 Task: Assign Person0000000117 as Project Lead of Scrum Project Project0000000059 in Jira. Assign Person0000000119 as Project Lead of Scrum Project Project0000000060 in Jira. Create Issue Issue0000000291 in Backlog  in Scrum Project Project0000000059 in Jira. Create Issue Issue0000000292 in Backlog  in Scrum Project Project0000000059 in Jira. Create Issue Issue0000000293 in Backlog  in Scrum Project Project0000000059 in Jira
Action: Mouse moved to (248, 71)
Screenshot: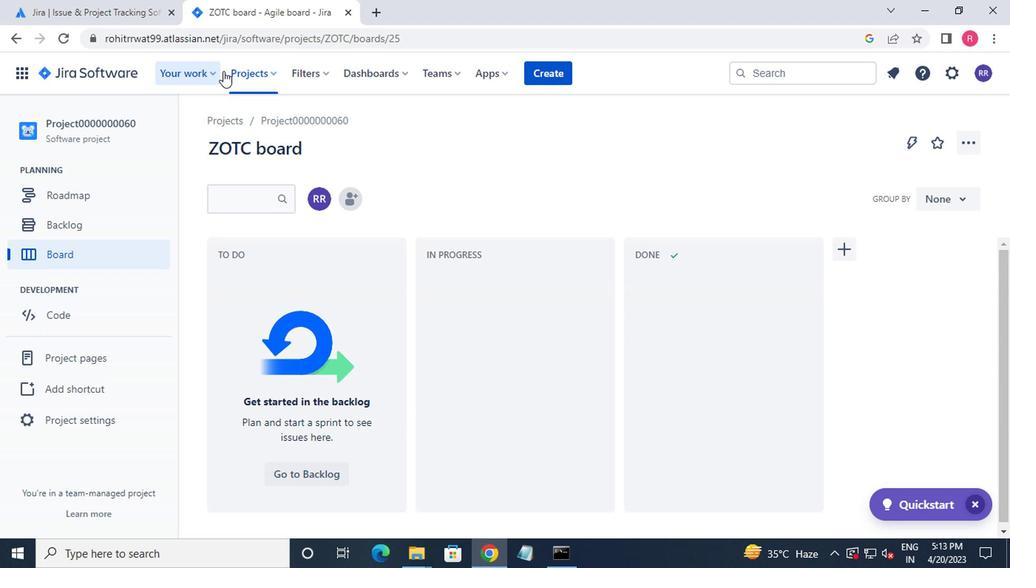 
Action: Mouse pressed left at (248, 71)
Screenshot: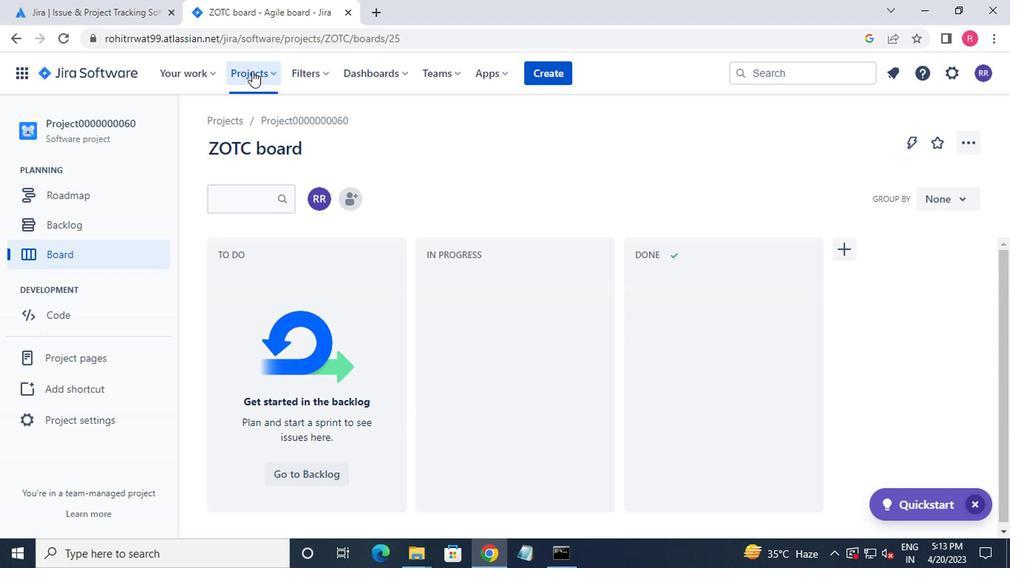 
Action: Mouse moved to (284, 164)
Screenshot: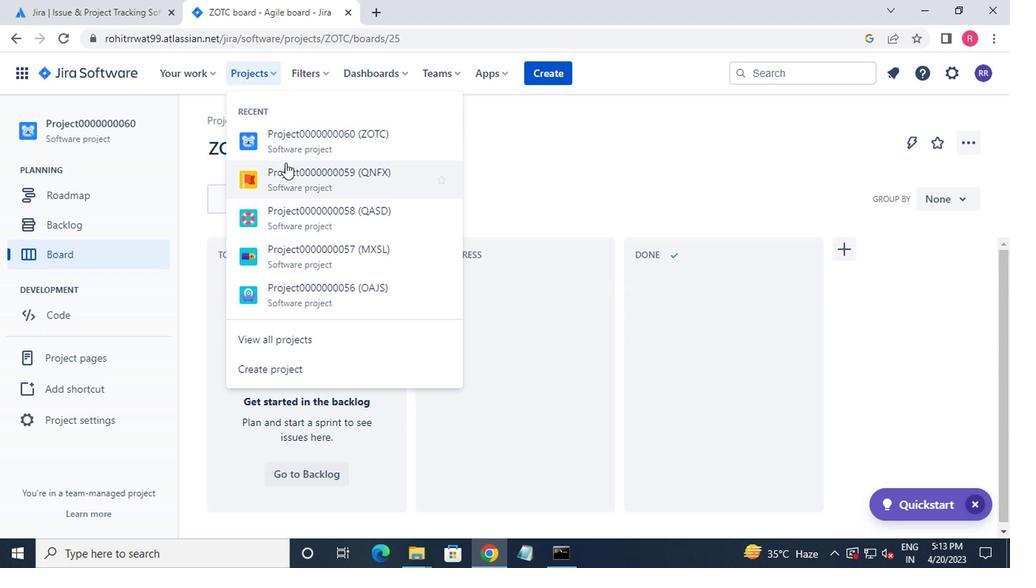 
Action: Mouse pressed left at (284, 164)
Screenshot: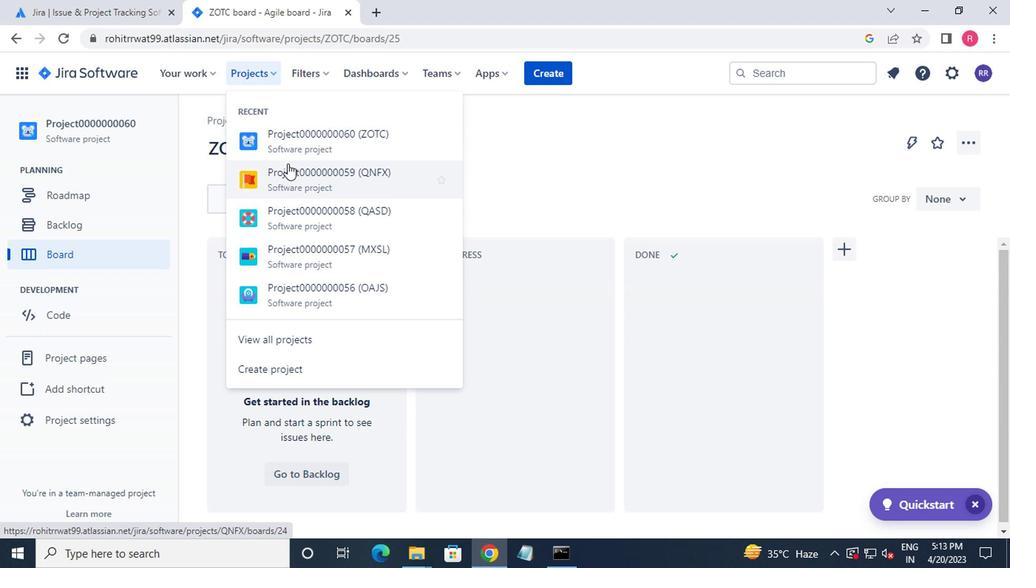 
Action: Mouse moved to (57, 413)
Screenshot: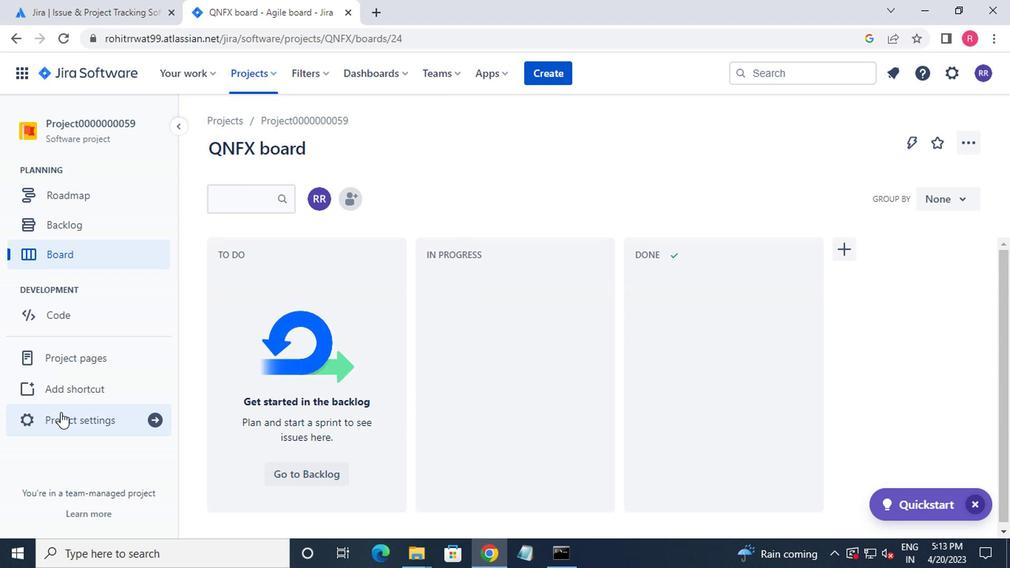 
Action: Mouse pressed left at (57, 413)
Screenshot: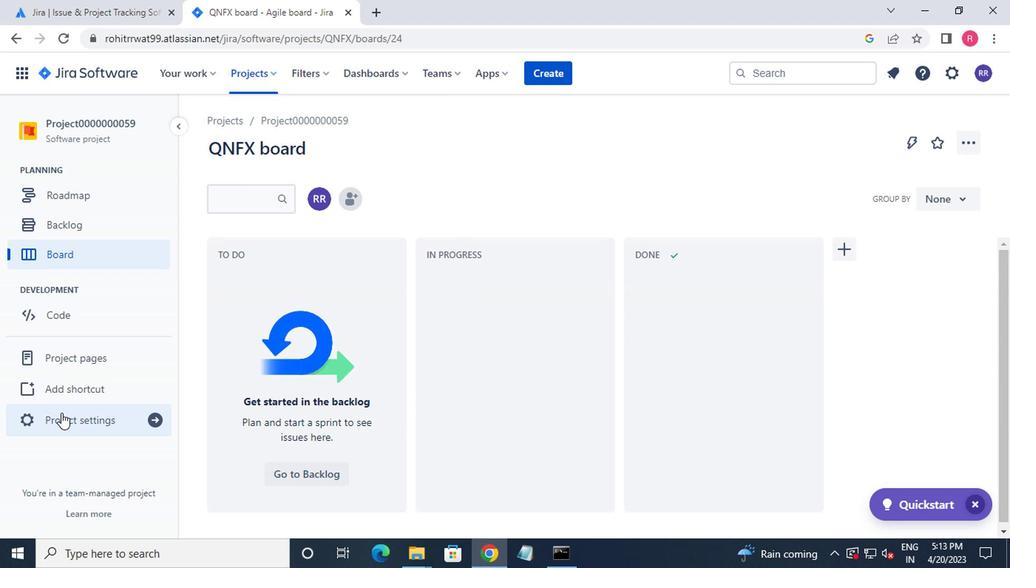 
Action: Mouse moved to (619, 410)
Screenshot: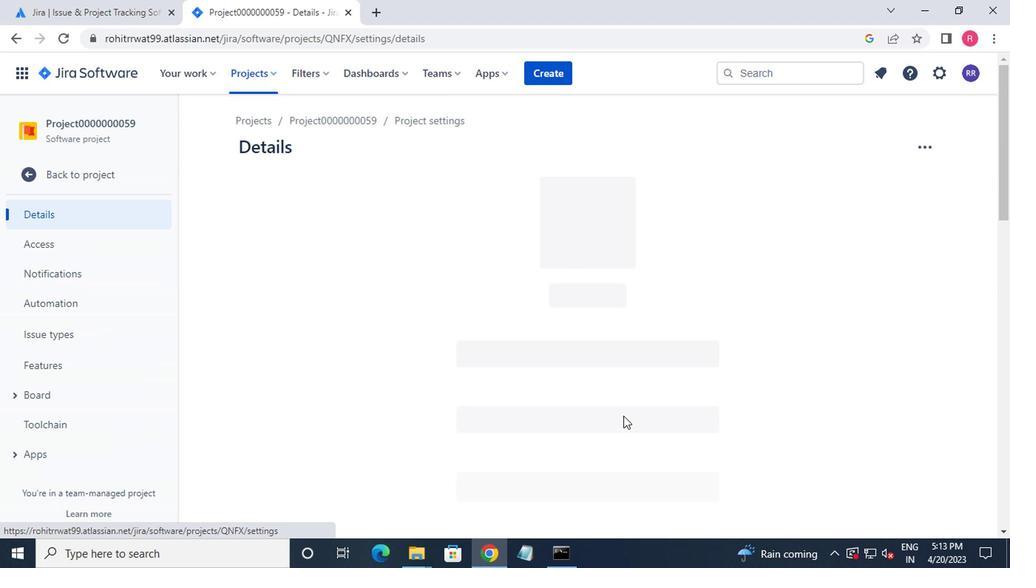 
Action: Mouse scrolled (619, 409) with delta (0, 0)
Screenshot: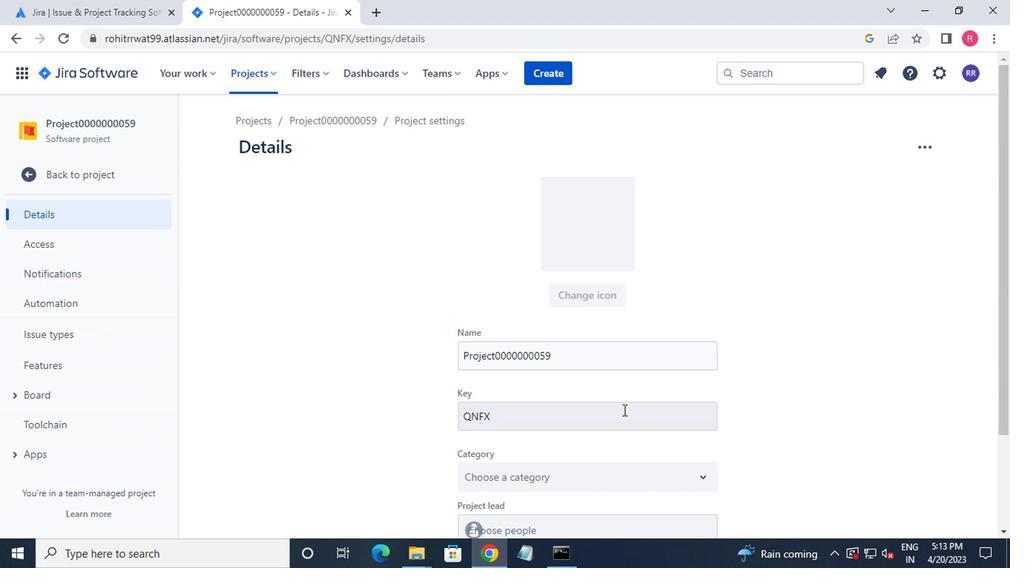 
Action: Mouse scrolled (619, 409) with delta (0, 0)
Screenshot: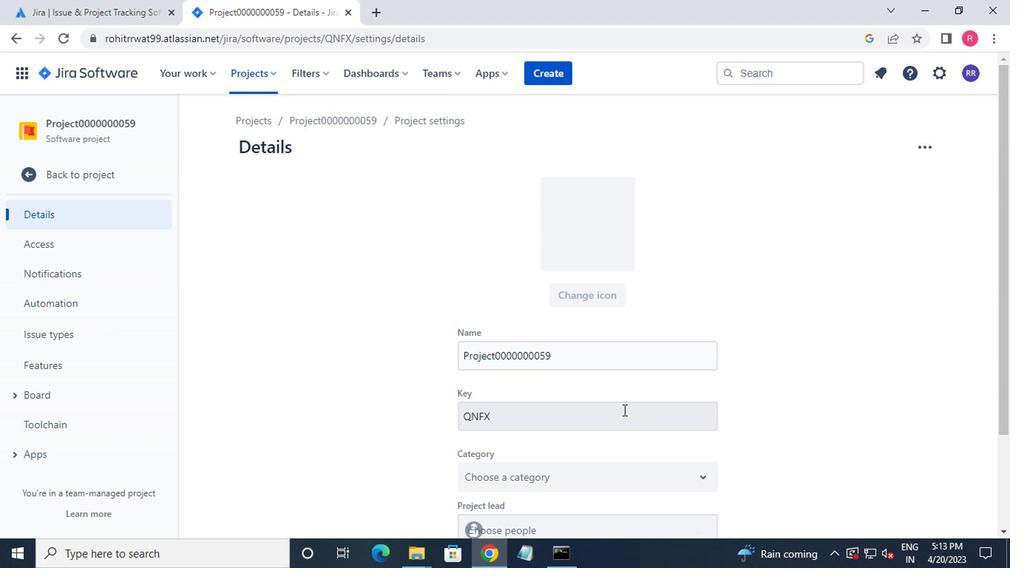 
Action: Mouse scrolled (619, 409) with delta (0, 0)
Screenshot: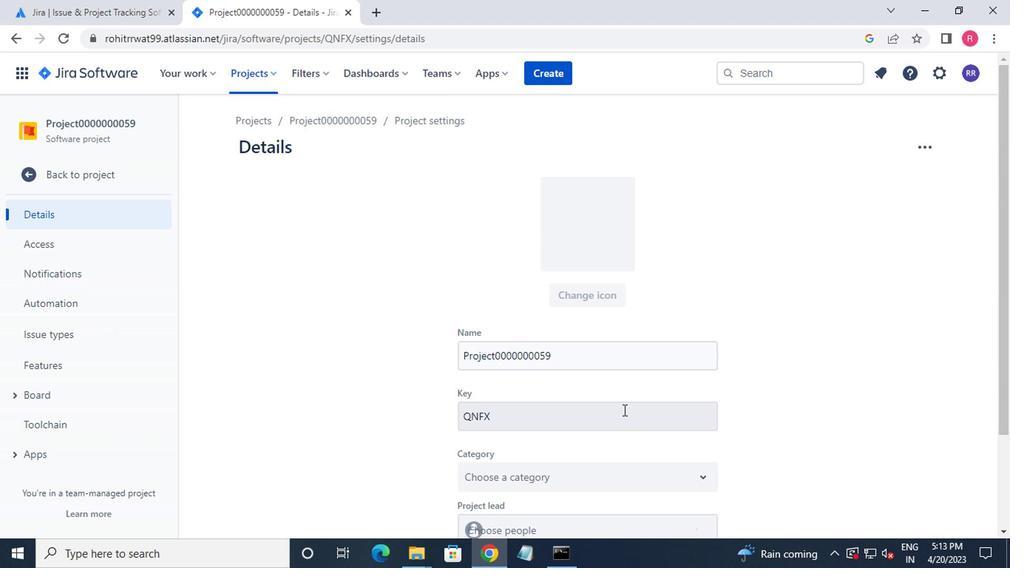 
Action: Mouse moved to (618, 409)
Screenshot: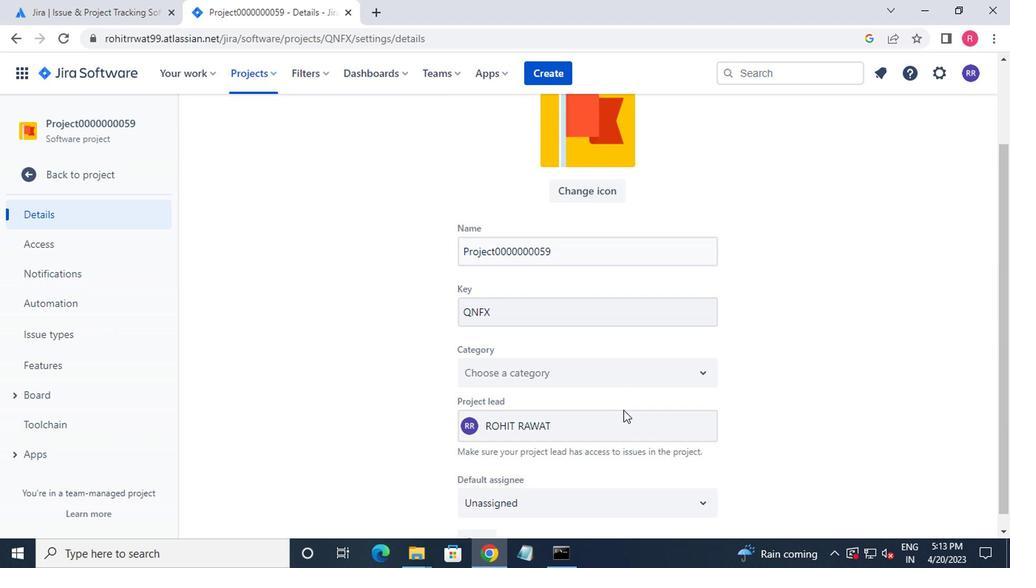 
Action: Mouse pressed left at (618, 409)
Screenshot: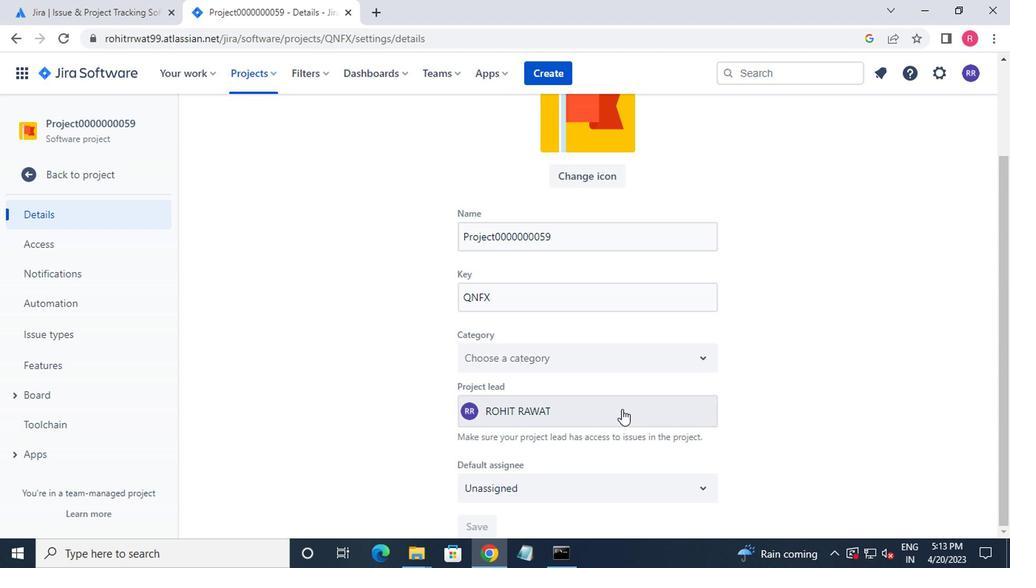 
Action: Mouse moved to (537, 233)
Screenshot: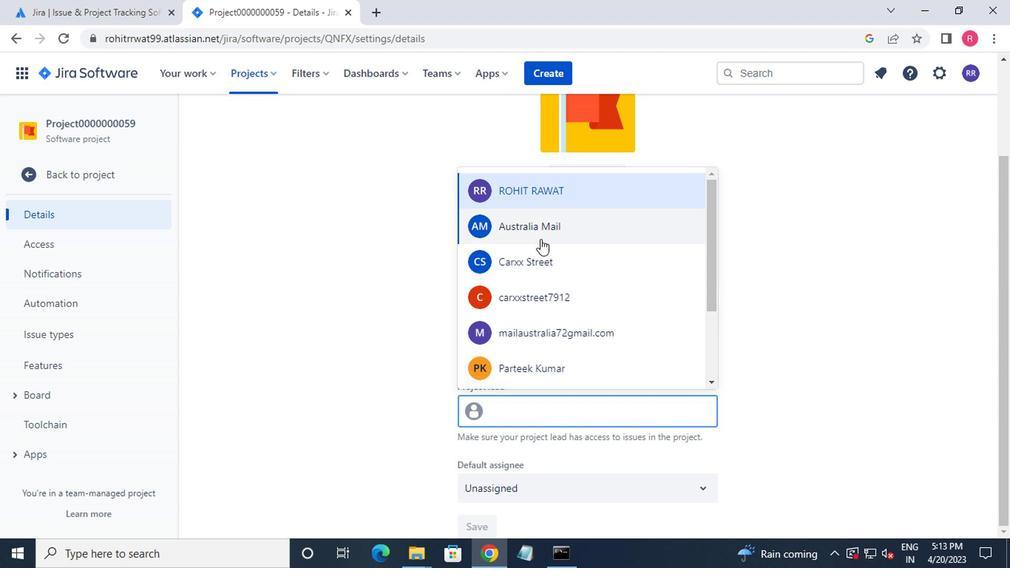 
Action: Mouse pressed left at (537, 233)
Screenshot: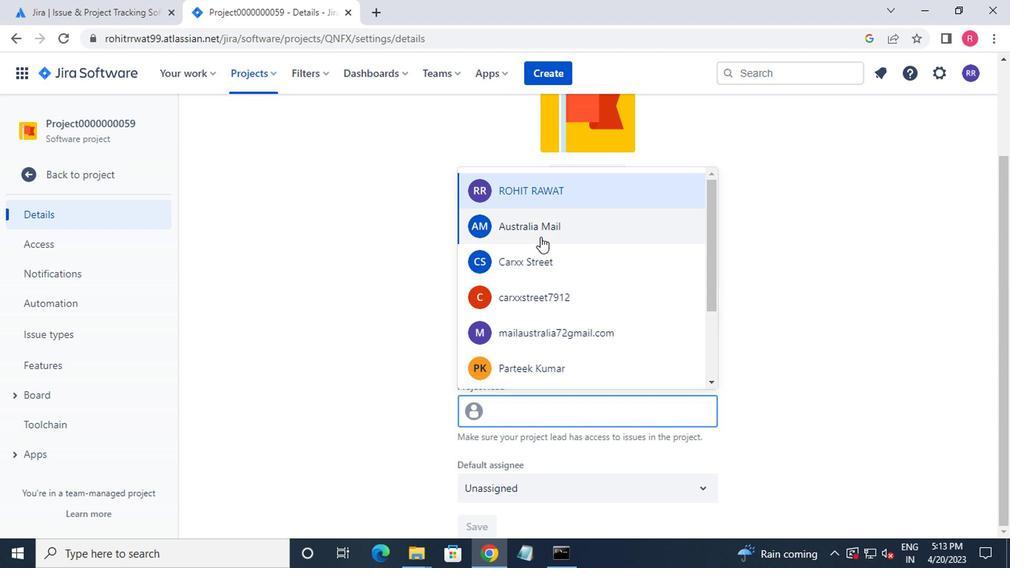 
Action: Mouse moved to (474, 517)
Screenshot: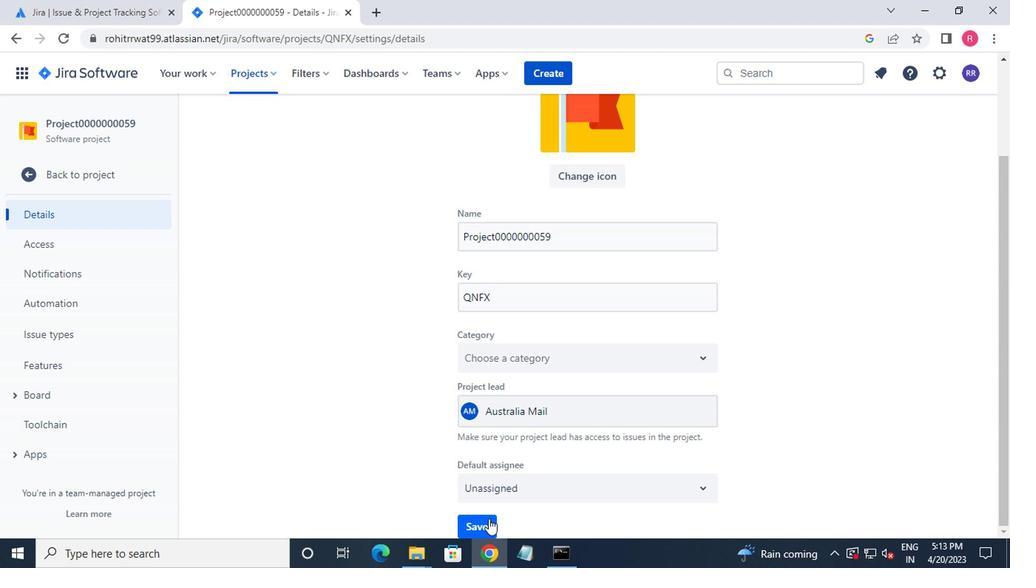 
Action: Mouse pressed left at (474, 517)
Screenshot: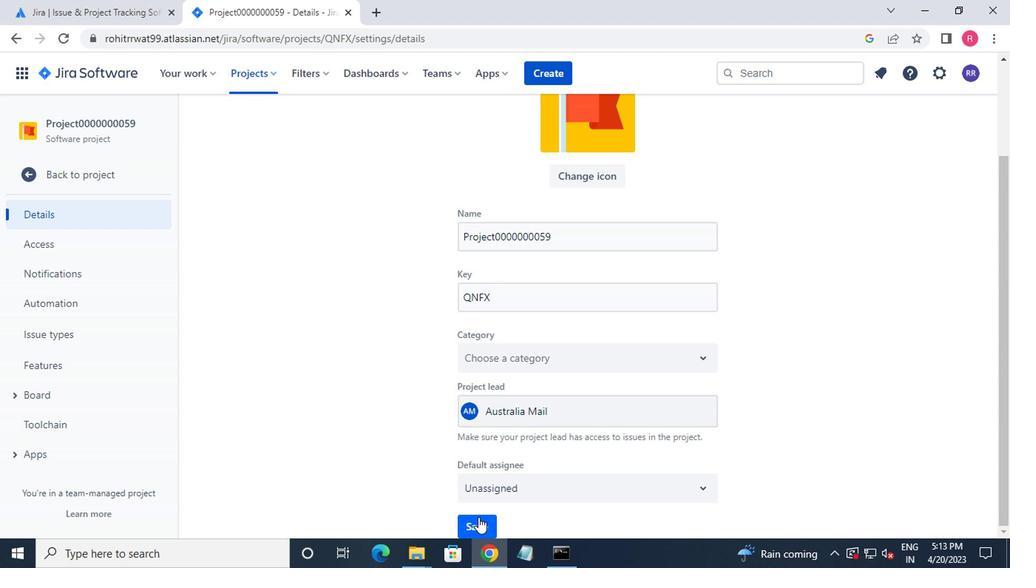 
Action: Mouse moved to (248, 82)
Screenshot: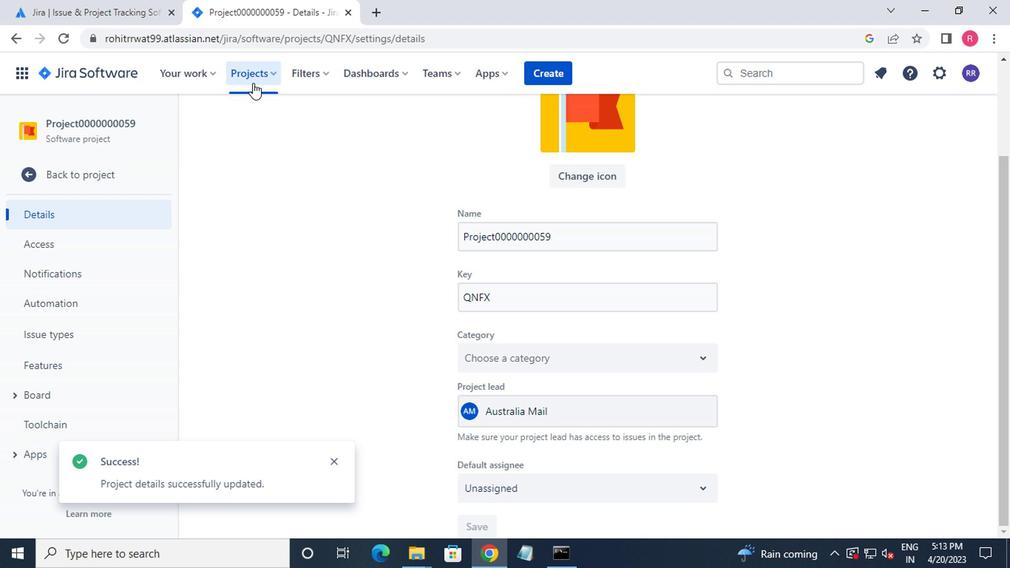 
Action: Mouse pressed left at (248, 82)
Screenshot: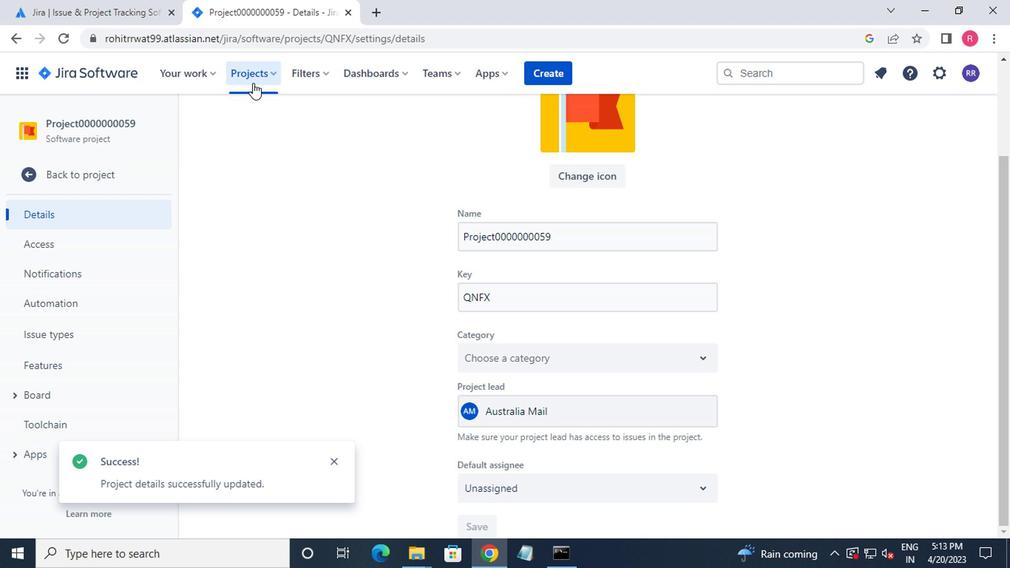 
Action: Mouse moved to (284, 172)
Screenshot: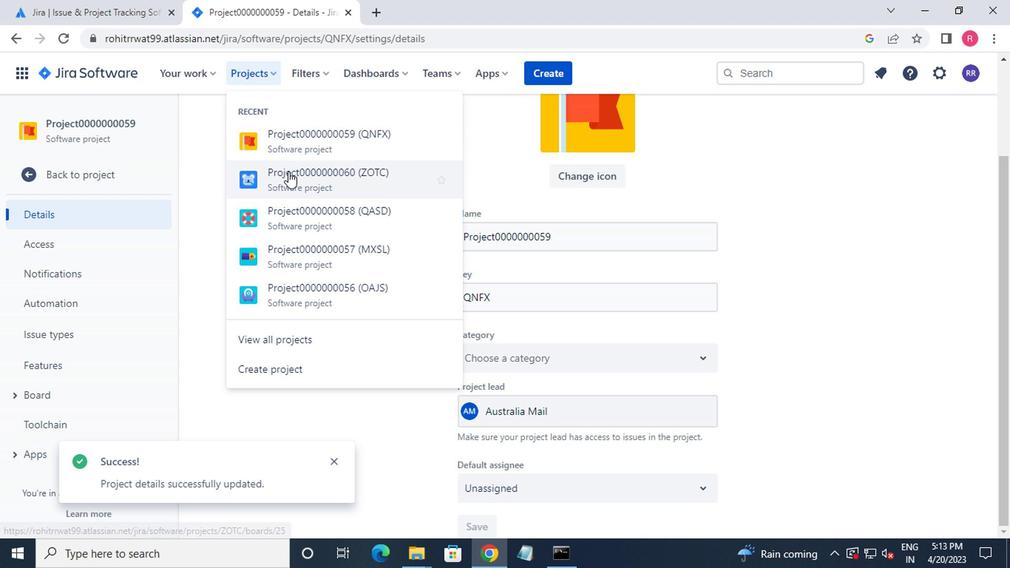 
Action: Mouse pressed left at (284, 172)
Screenshot: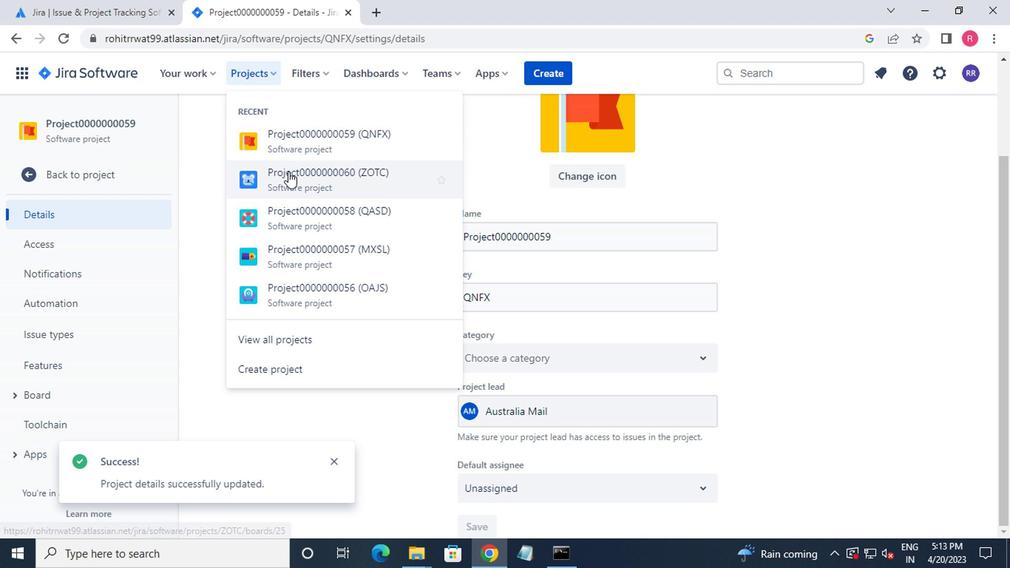 
Action: Mouse moved to (67, 409)
Screenshot: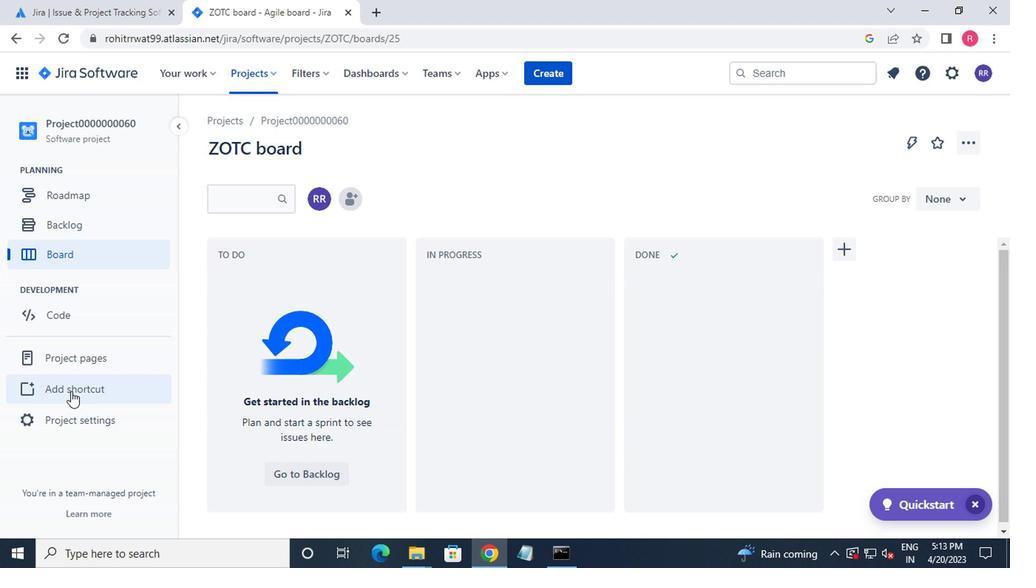 
Action: Mouse pressed left at (67, 409)
Screenshot: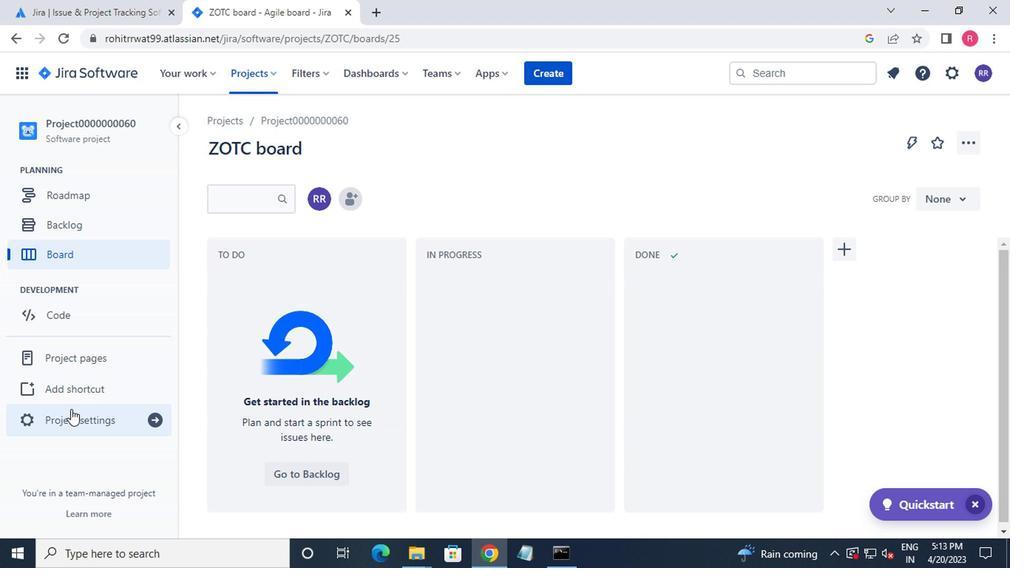 
Action: Mouse moved to (379, 398)
Screenshot: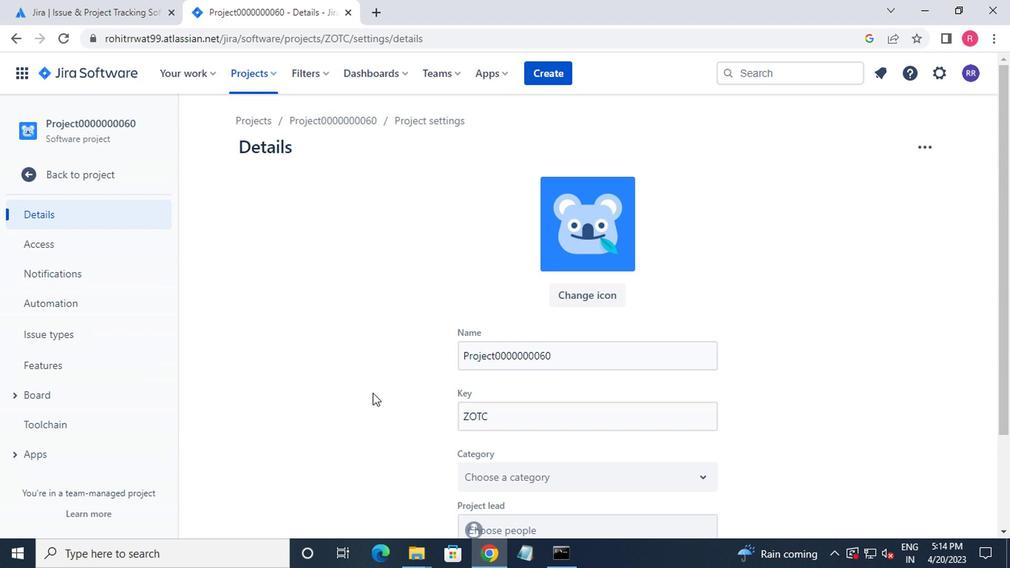 
Action: Mouse scrolled (379, 397) with delta (0, 0)
Screenshot: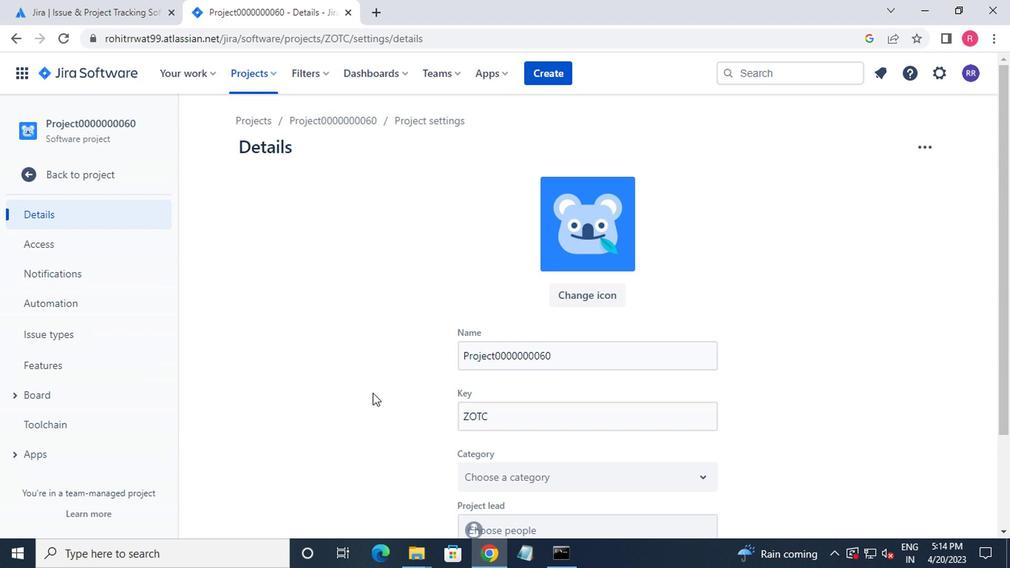 
Action: Mouse moved to (385, 401)
Screenshot: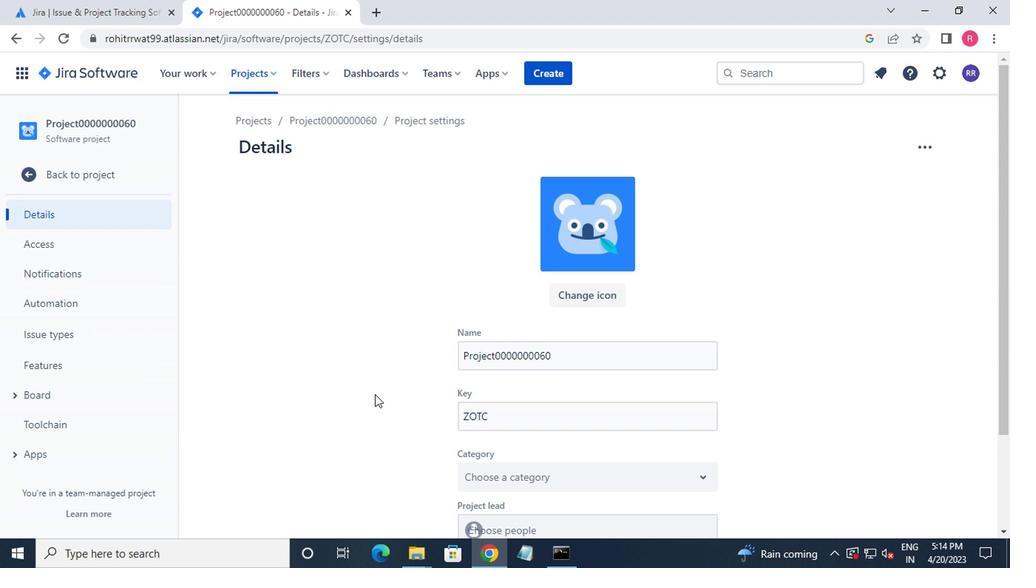 
Action: Mouse scrolled (385, 400) with delta (0, 0)
Screenshot: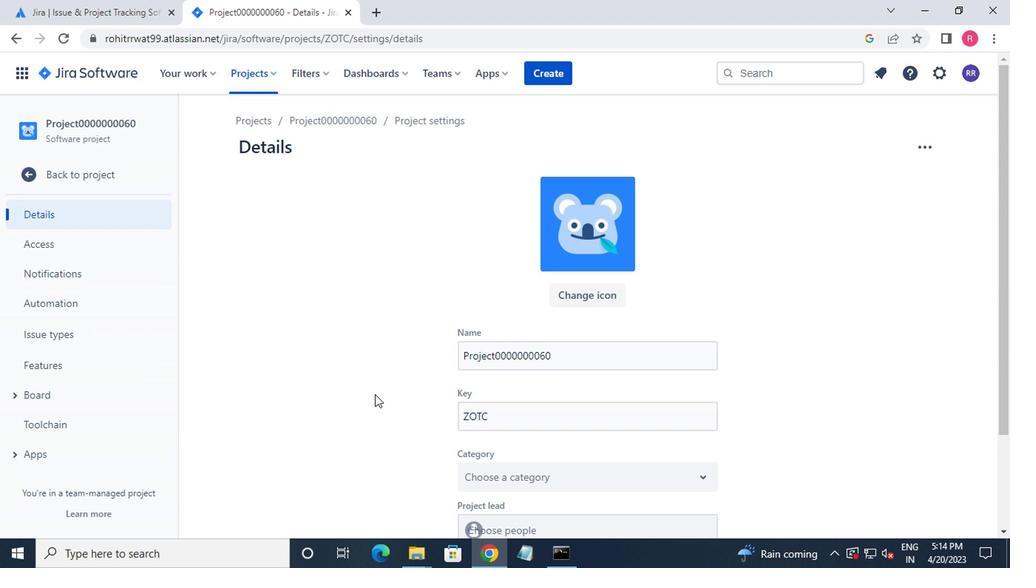 
Action: Mouse moved to (390, 404)
Screenshot: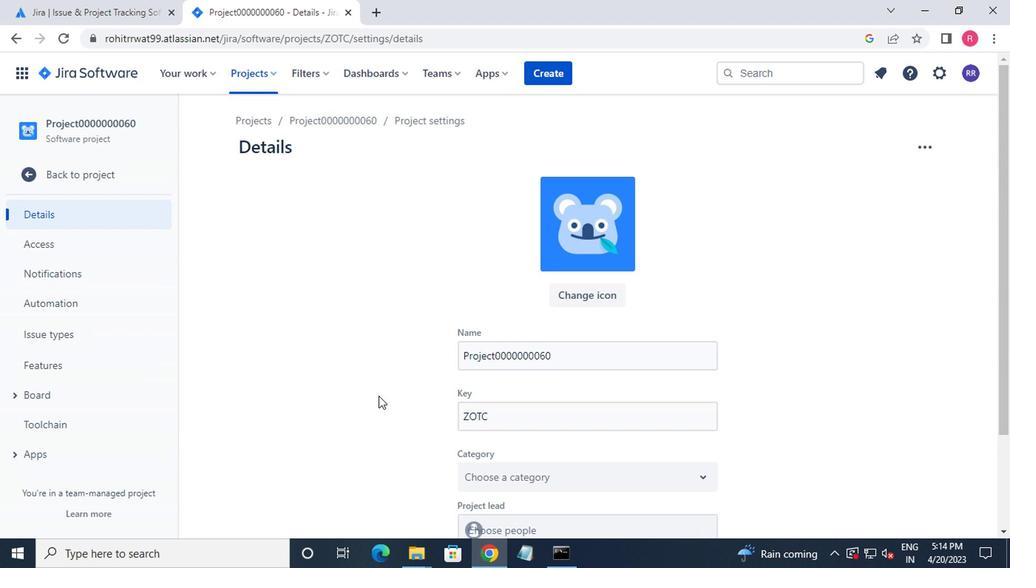 
Action: Mouse scrolled (390, 403) with delta (0, -1)
Screenshot: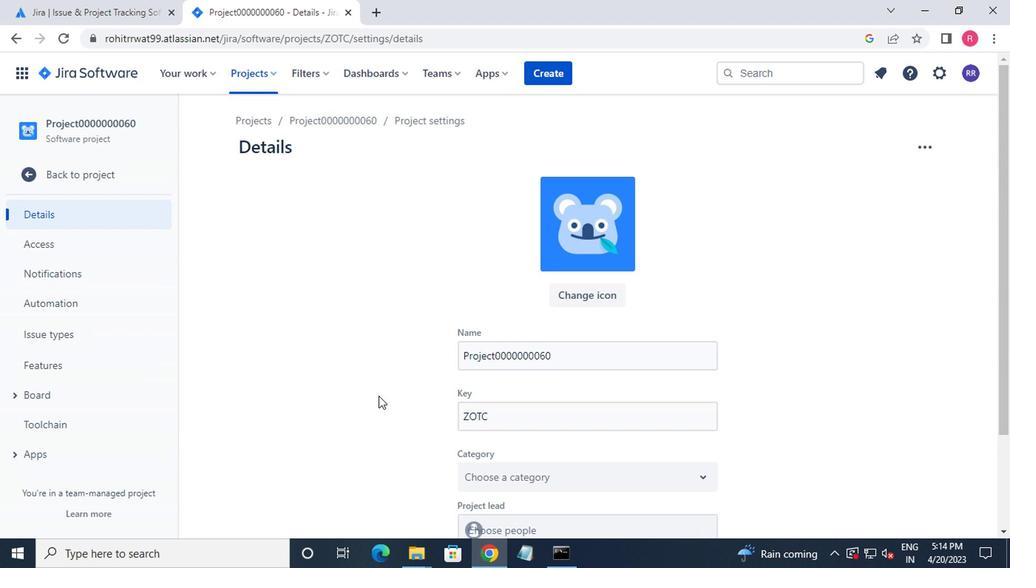 
Action: Mouse moved to (541, 407)
Screenshot: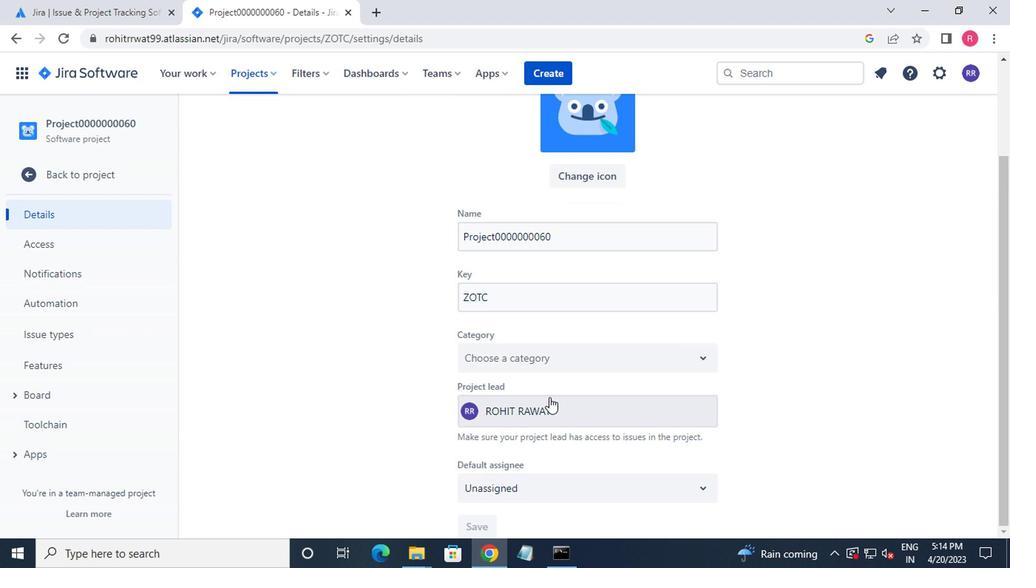 
Action: Mouse pressed left at (541, 407)
Screenshot: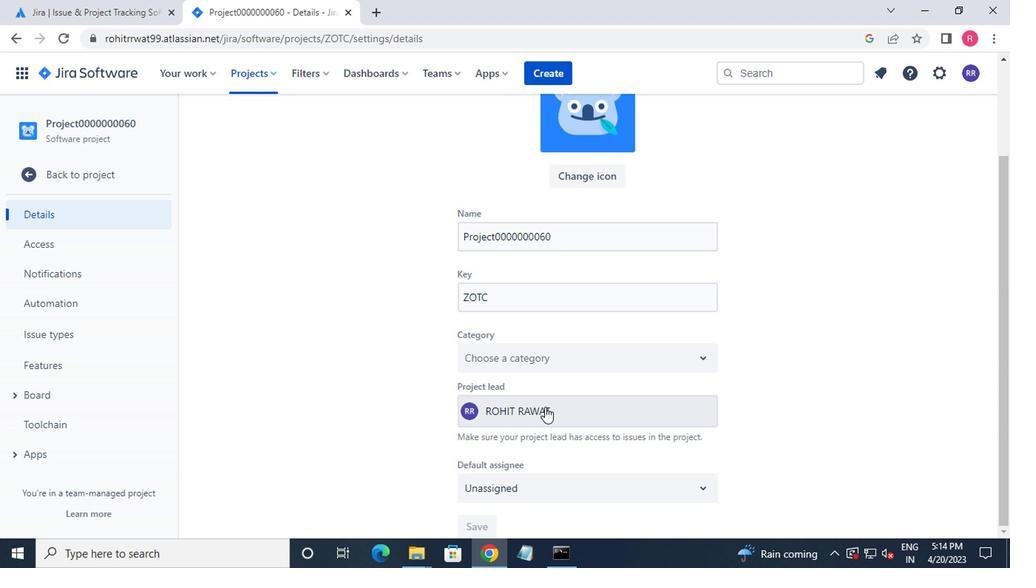 
Action: Mouse moved to (523, 357)
Screenshot: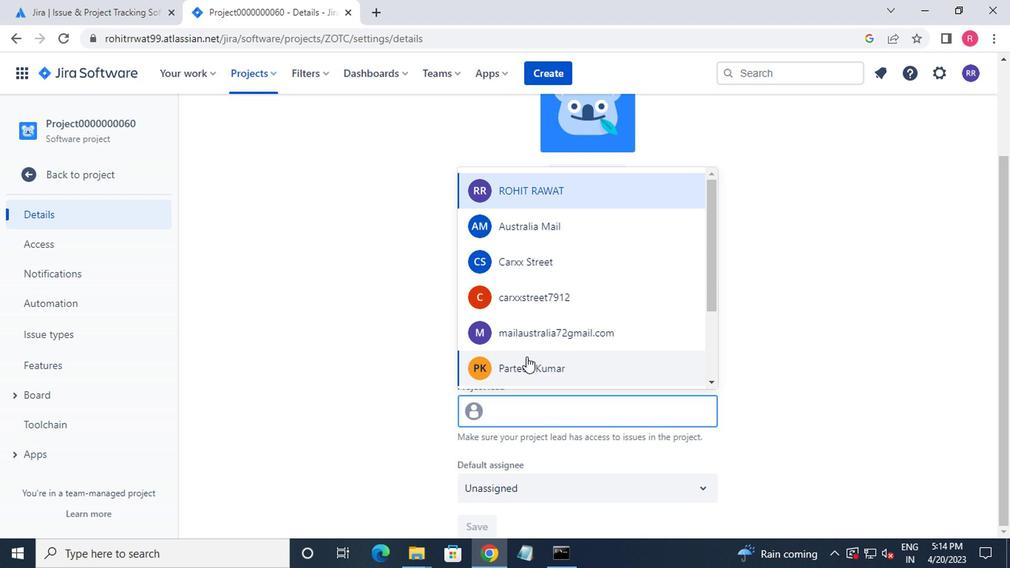 
Action: Mouse pressed left at (523, 357)
Screenshot: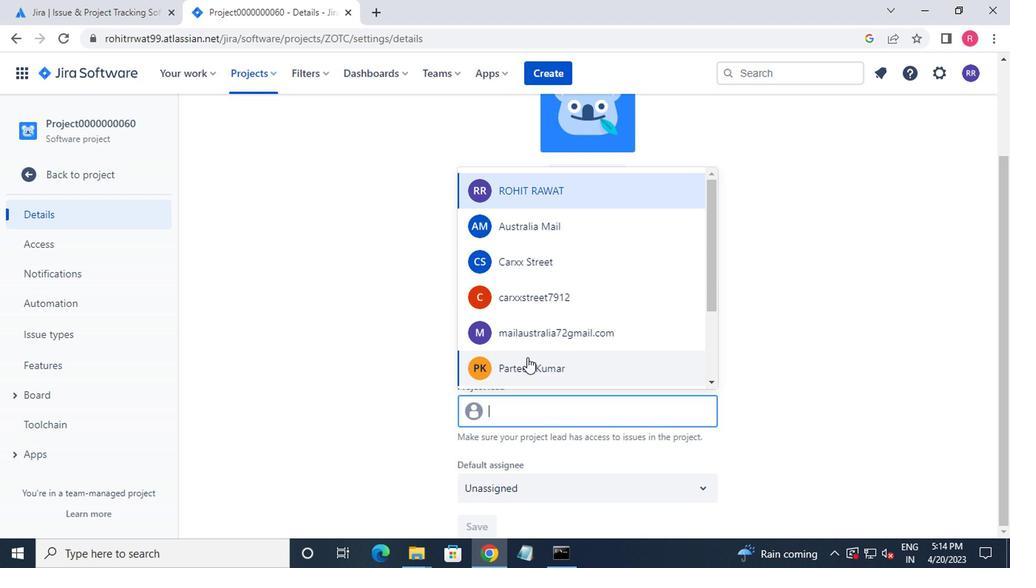 
Action: Mouse moved to (257, 76)
Screenshot: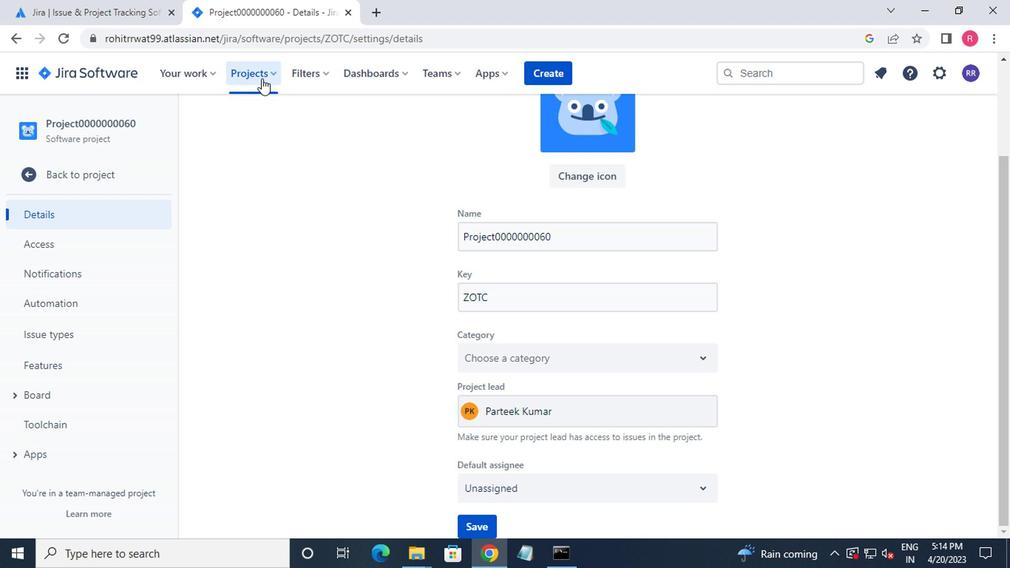 
Action: Mouse pressed left at (257, 76)
Screenshot: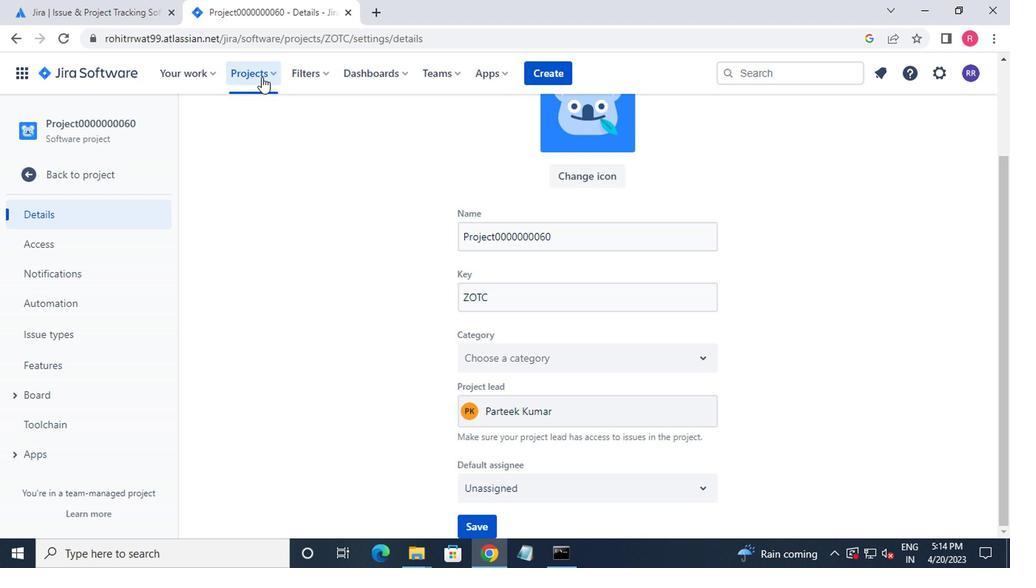 
Action: Mouse moved to (470, 534)
Screenshot: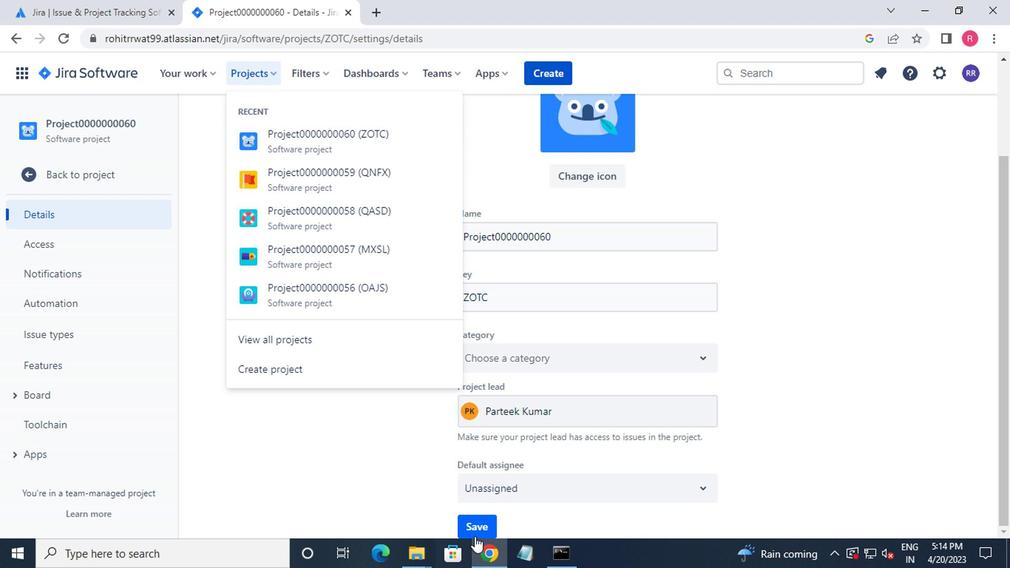 
Action: Mouse pressed left at (470, 534)
Screenshot: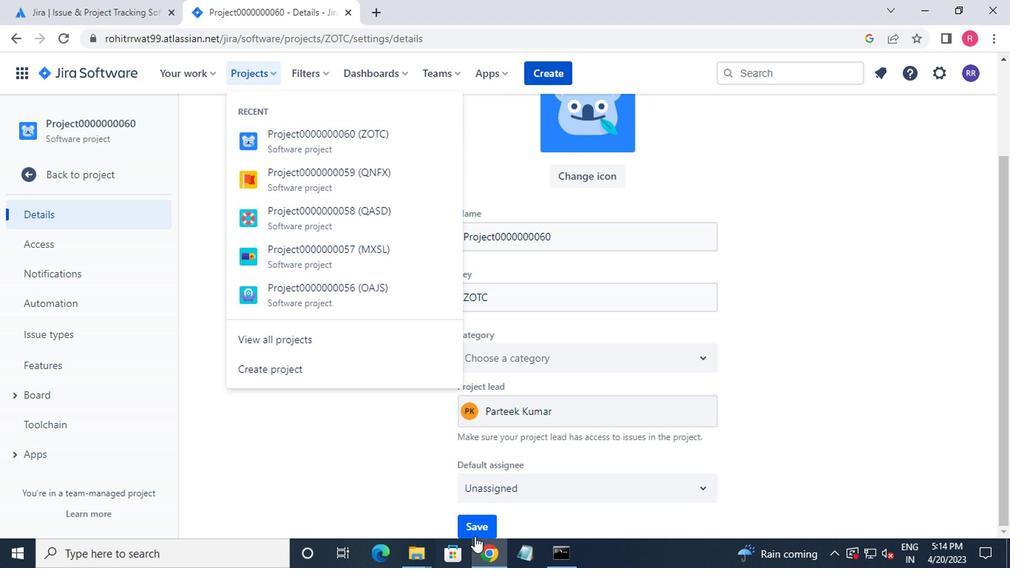 
Action: Mouse moved to (253, 71)
Screenshot: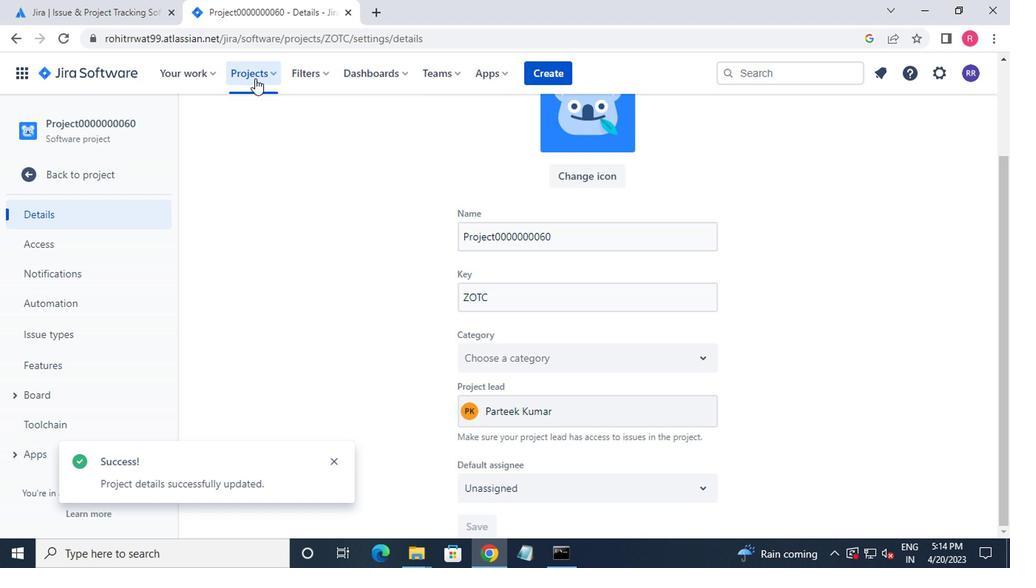 
Action: Mouse pressed left at (253, 71)
Screenshot: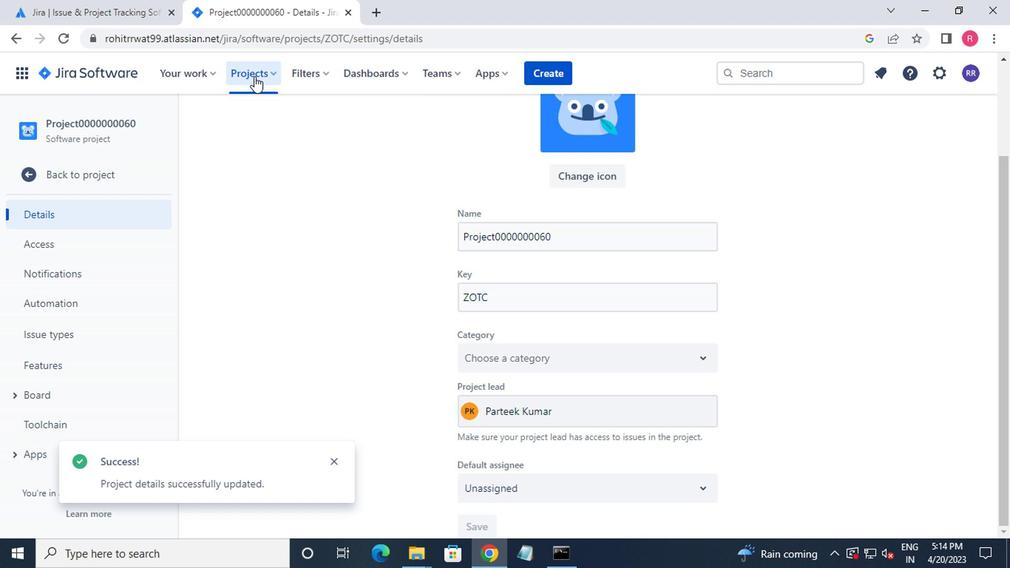 
Action: Mouse moved to (341, 187)
Screenshot: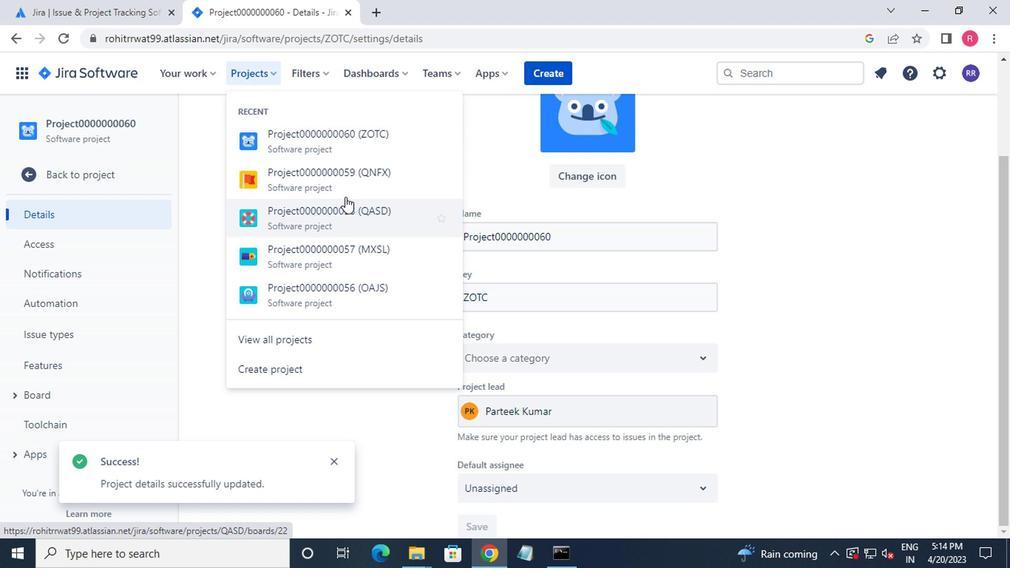 
Action: Mouse pressed left at (341, 187)
Screenshot: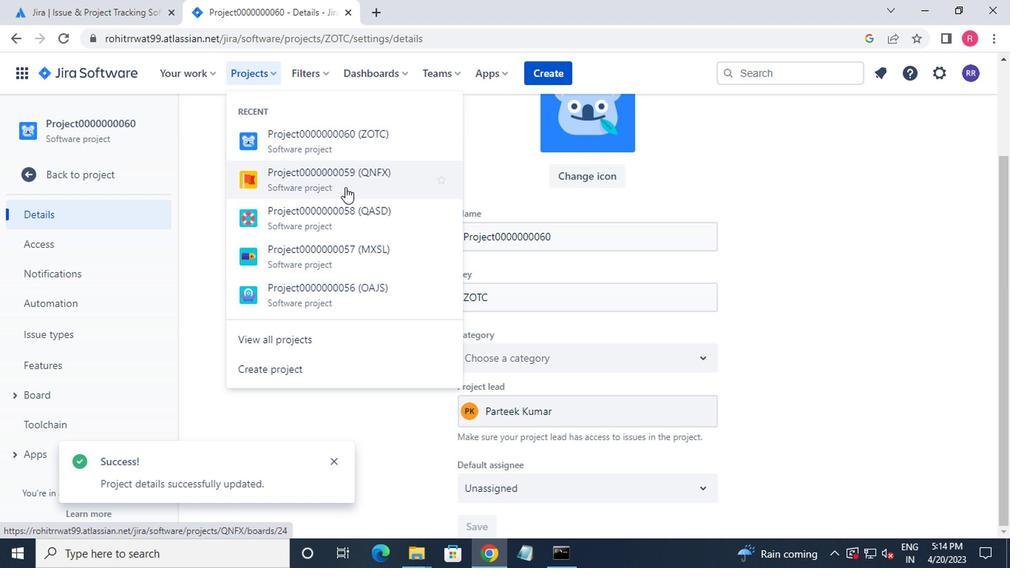 
Action: Mouse moved to (126, 229)
Screenshot: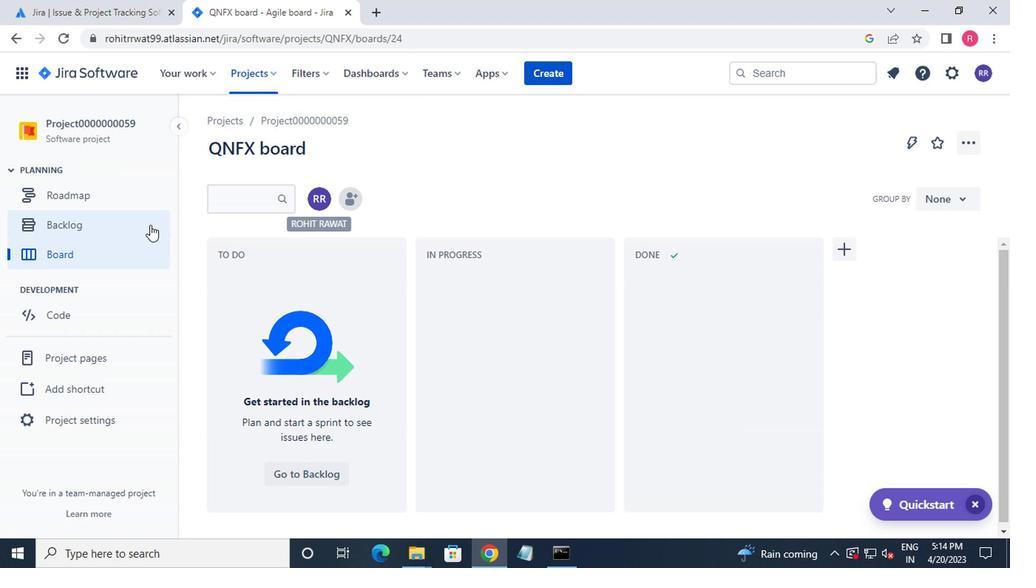 
Action: Mouse pressed left at (126, 229)
Screenshot: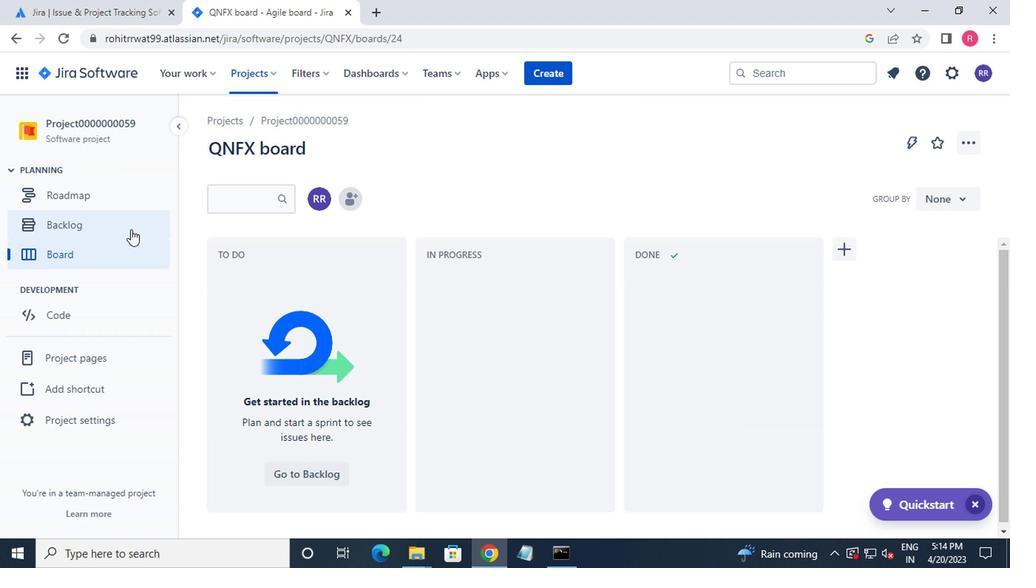 
Action: Mouse moved to (313, 311)
Screenshot: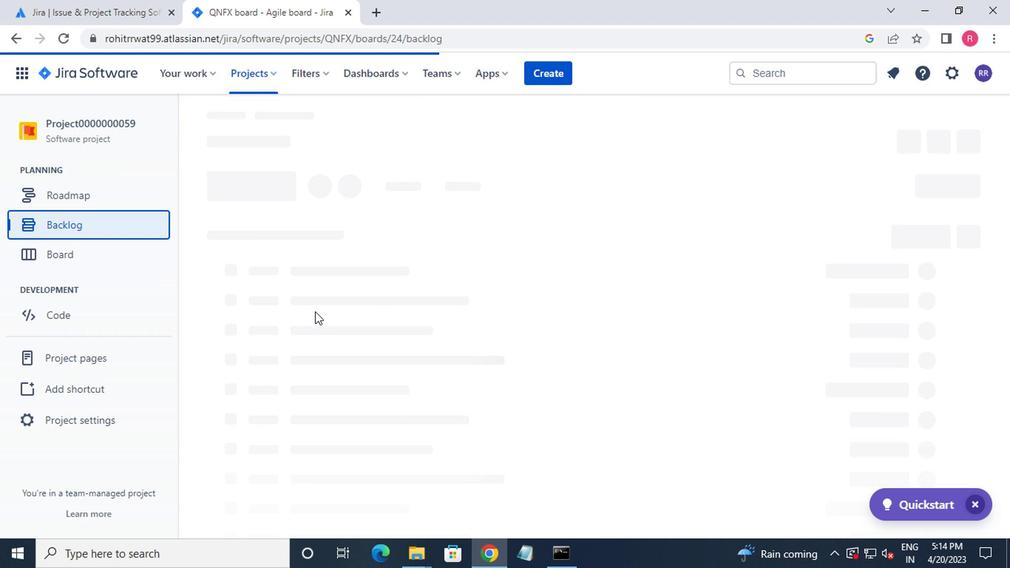 
Action: Mouse scrolled (313, 311) with delta (0, 0)
Screenshot: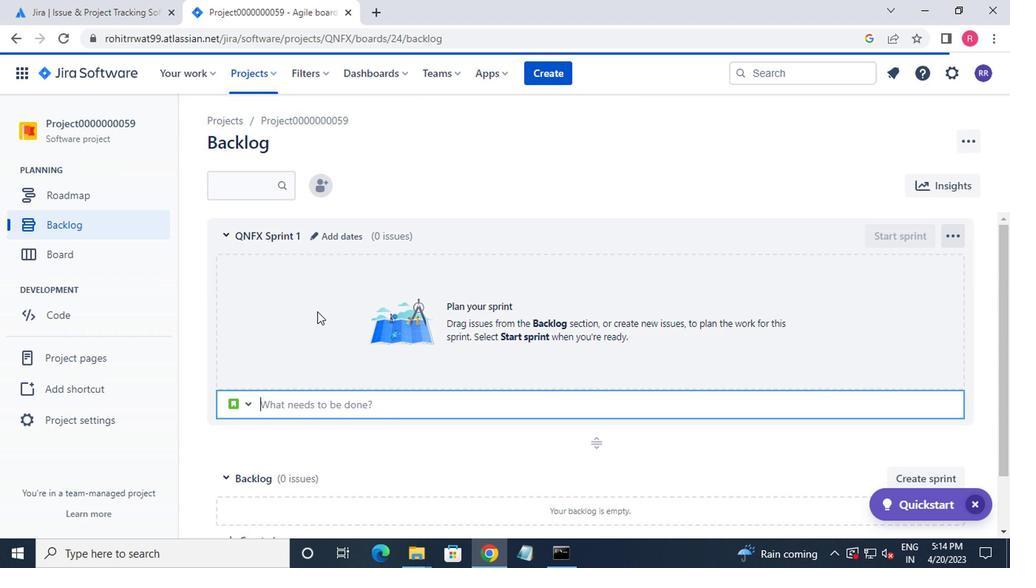 
Action: Mouse moved to (313, 312)
Screenshot: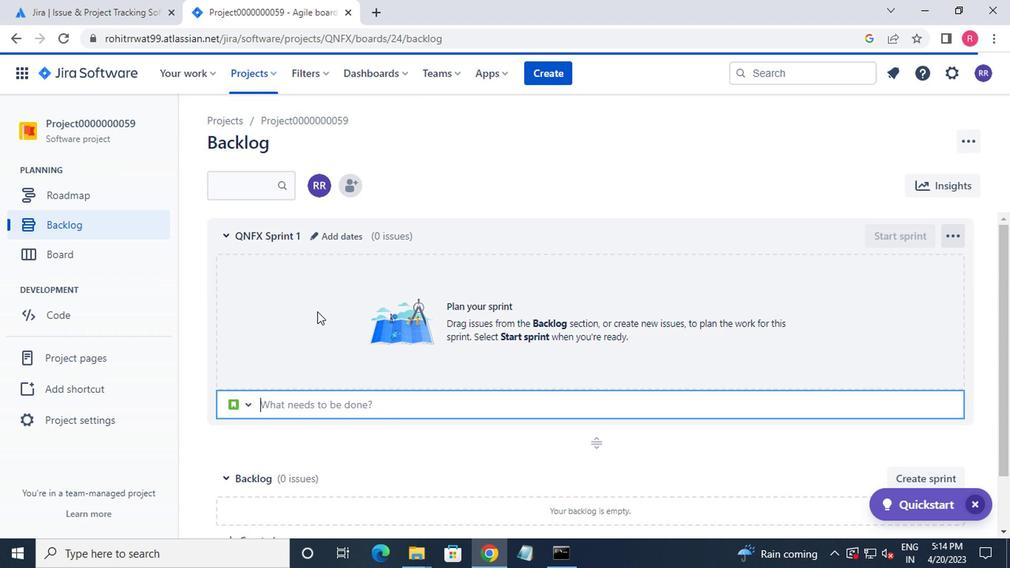 
Action: Mouse scrolled (313, 311) with delta (0, 0)
Screenshot: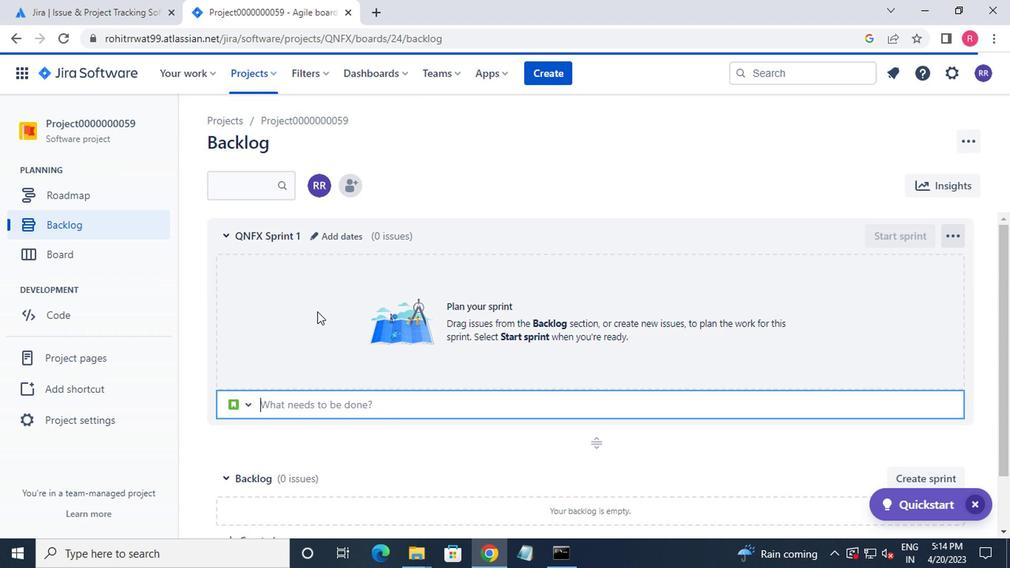 
Action: Mouse moved to (314, 312)
Screenshot: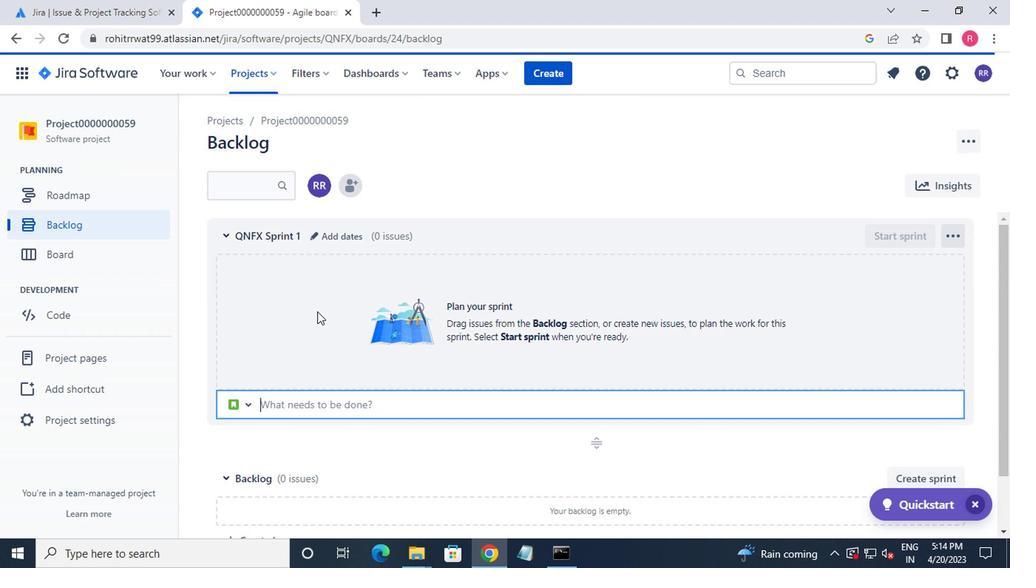 
Action: Mouse scrolled (314, 311) with delta (0, 0)
Screenshot: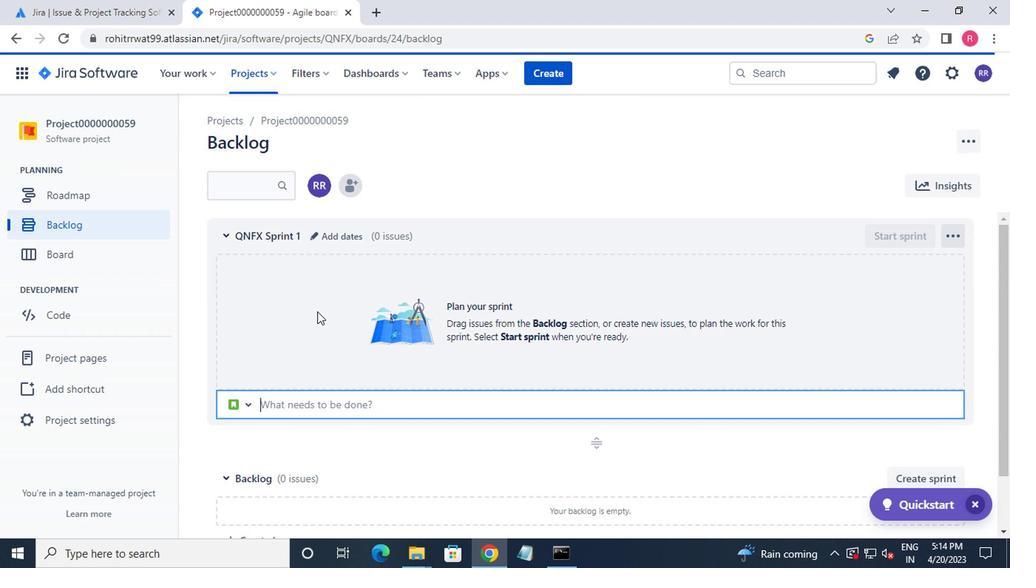 
Action: Mouse moved to (314, 312)
Screenshot: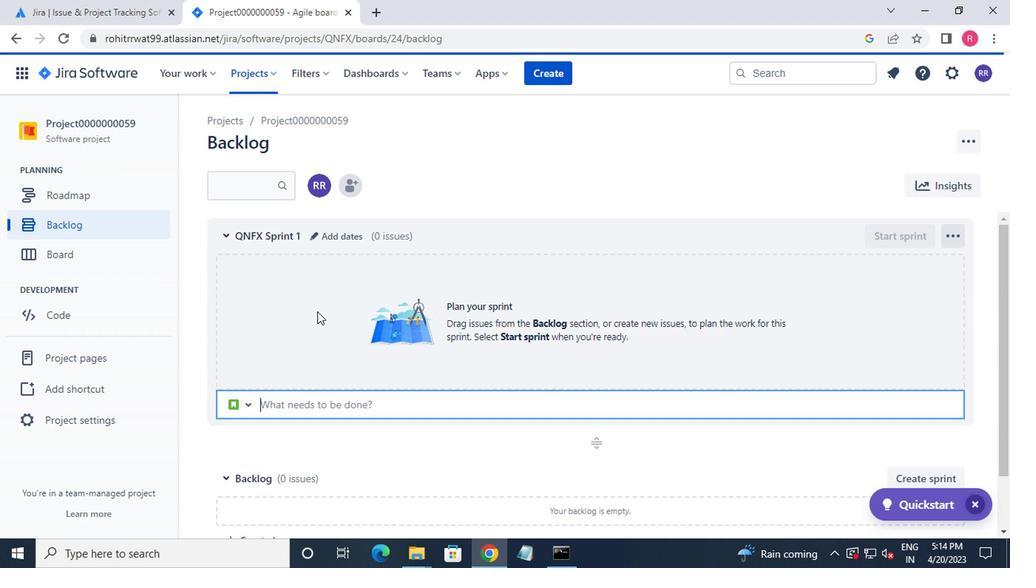 
Action: Mouse scrolled (314, 311) with delta (0, 0)
Screenshot: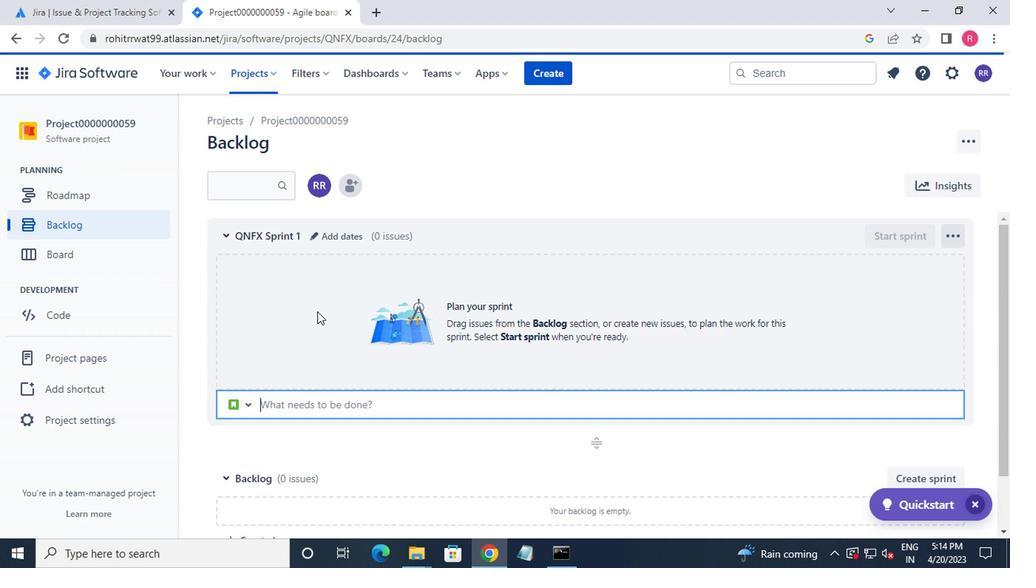 
Action: Mouse moved to (316, 313)
Screenshot: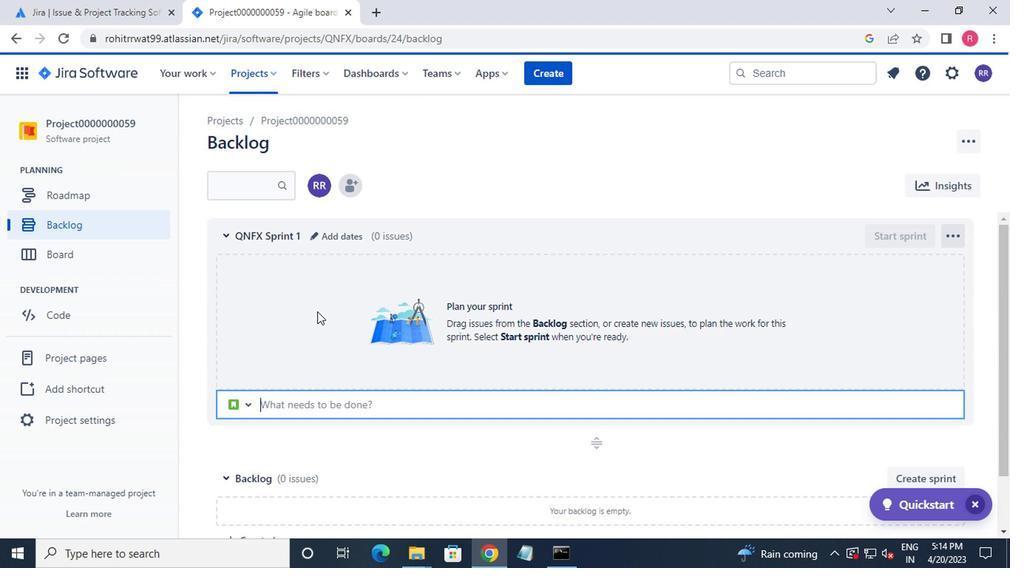
Action: Mouse scrolled (316, 312) with delta (0, -1)
Screenshot: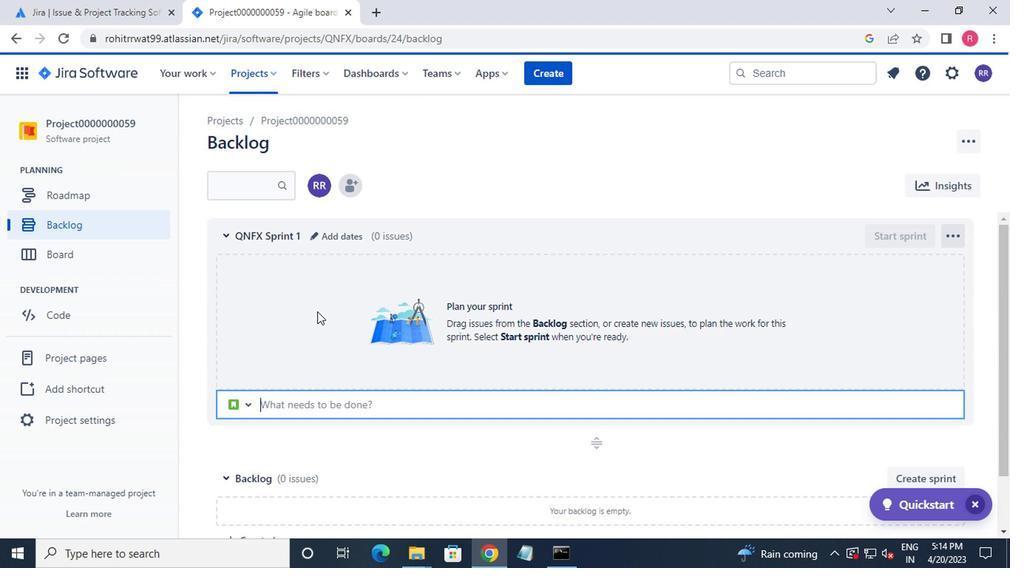 
Action: Mouse moved to (263, 478)
Screenshot: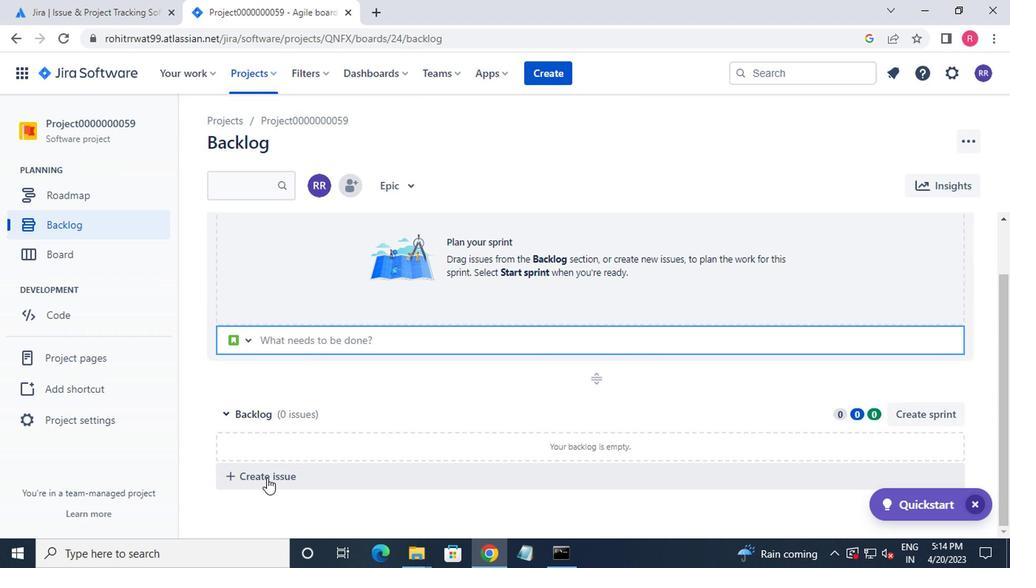 
Action: Mouse pressed left at (263, 478)
Screenshot: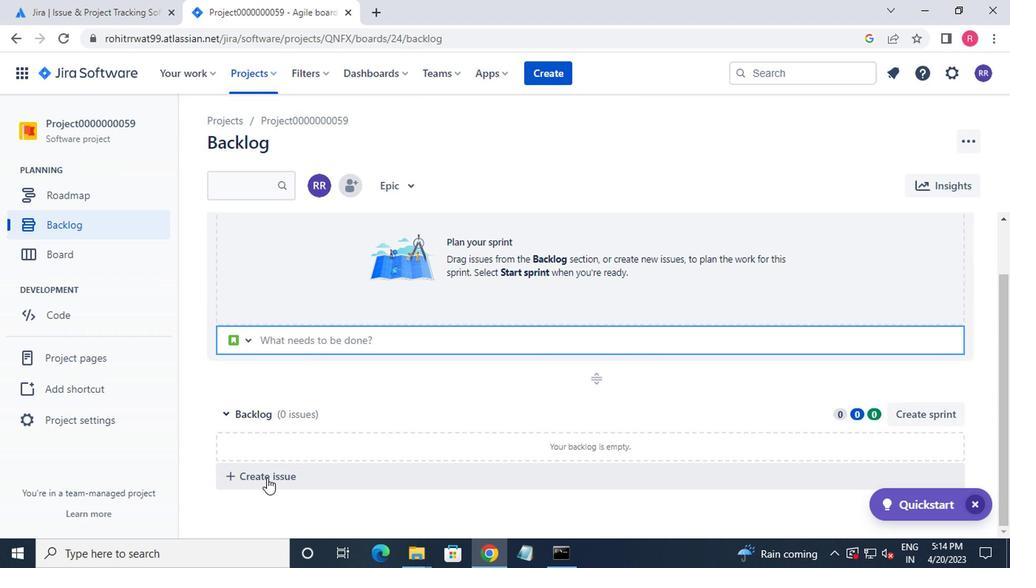 
Action: Mouse moved to (508, 295)
Screenshot: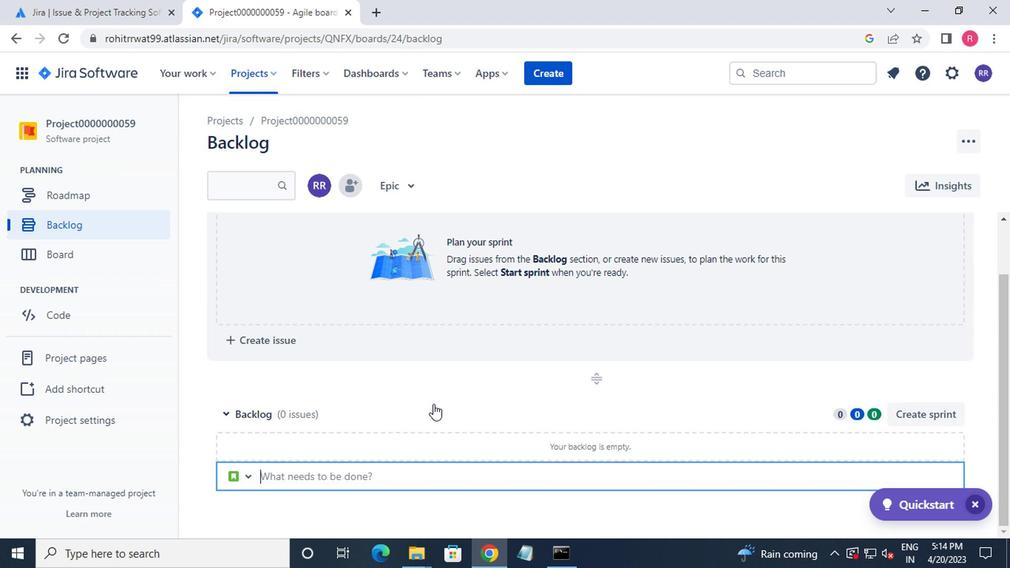 
Action: Key pressed <Key.shift><Key.shift_r>ISSUE0000000291<Key.enter><Key.shift_r>ISSUE0000000292<Key.enter><Key.shift_r><Key.shift_r>ISSUE0000000293<Key.enter>
Screenshot: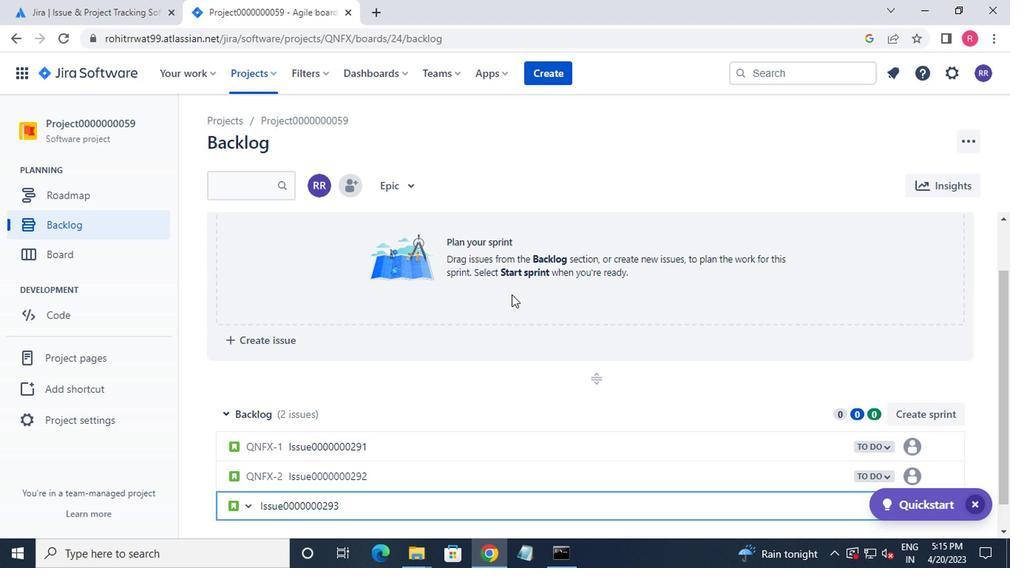 
